 Task: Send an email with the signature Ethan King with the subject 'Request for a change in project deadline' and the message 'Could you please provide a detailed report on the results?' from softage.1@softage.net to softage.6@softage.net with an attached document Marketing_plan.pdf and move the email from Sent Items to the folder Memorabilia
Action: Mouse moved to (89, 108)
Screenshot: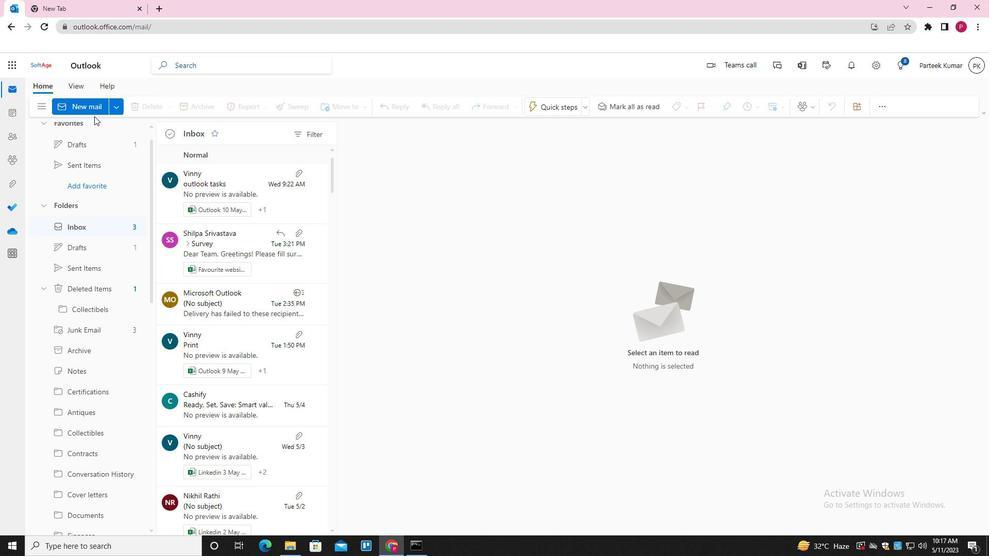 
Action: Mouse pressed left at (89, 108)
Screenshot: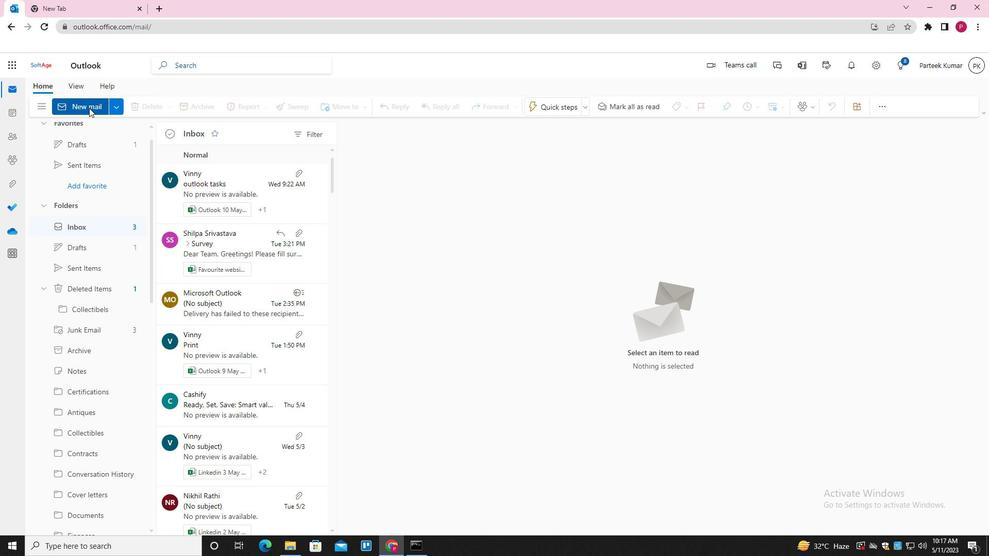 
Action: Mouse moved to (409, 247)
Screenshot: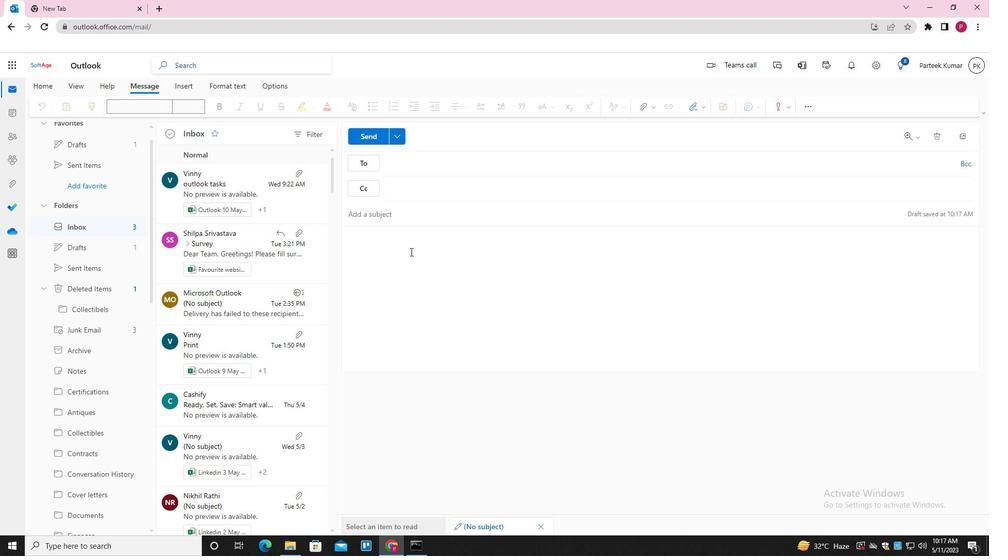 
Action: Mouse pressed left at (409, 247)
Screenshot: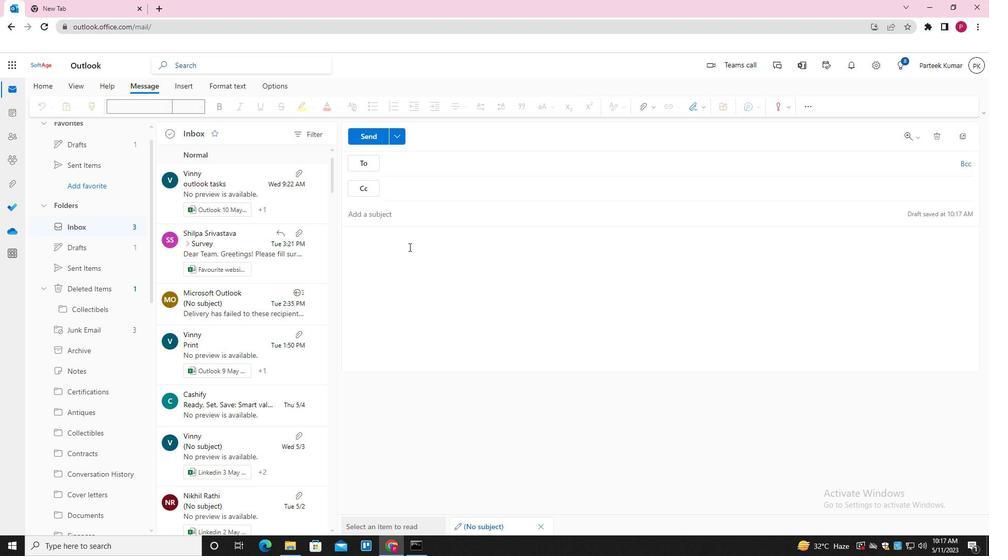 
Action: Mouse moved to (703, 107)
Screenshot: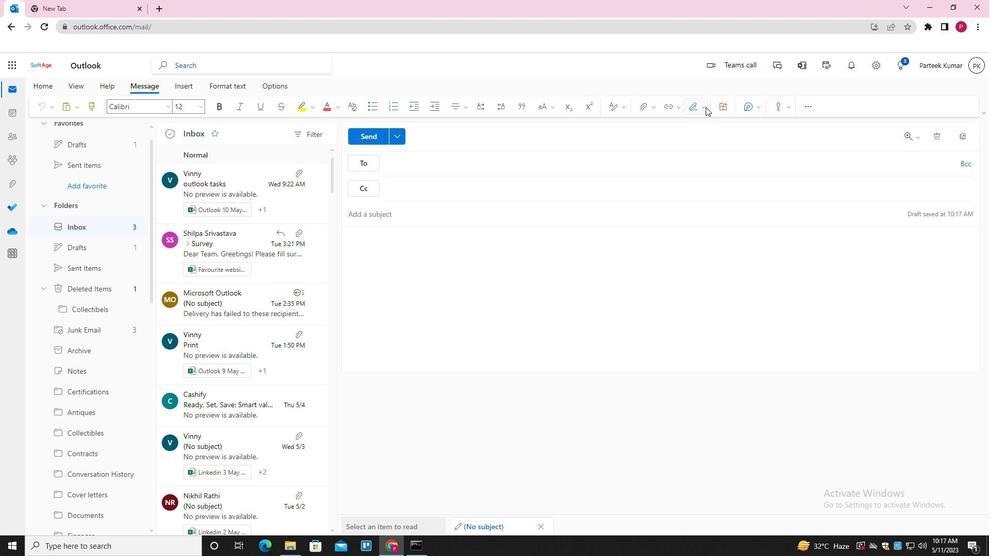 
Action: Mouse pressed left at (703, 107)
Screenshot: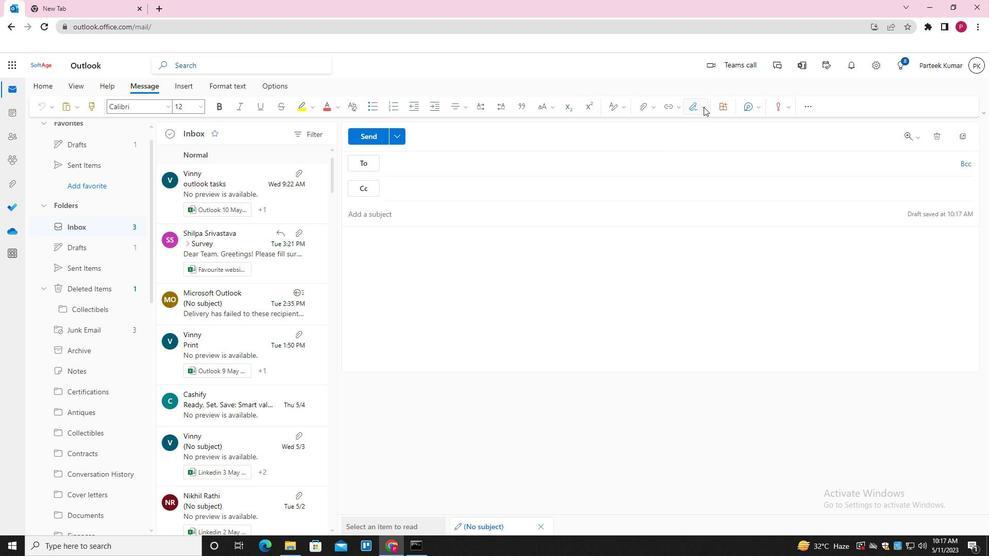 
Action: Mouse moved to (679, 146)
Screenshot: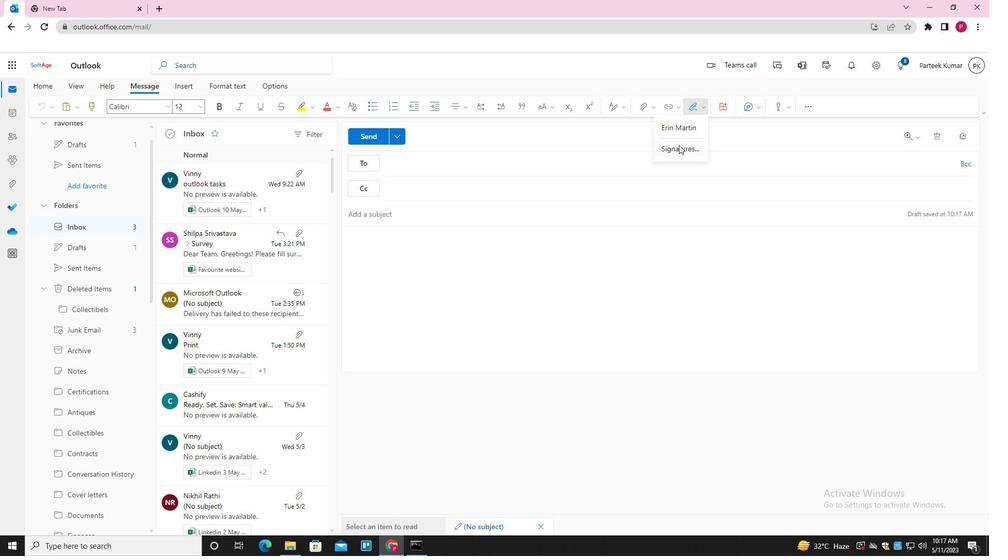 
Action: Mouse pressed left at (679, 146)
Screenshot: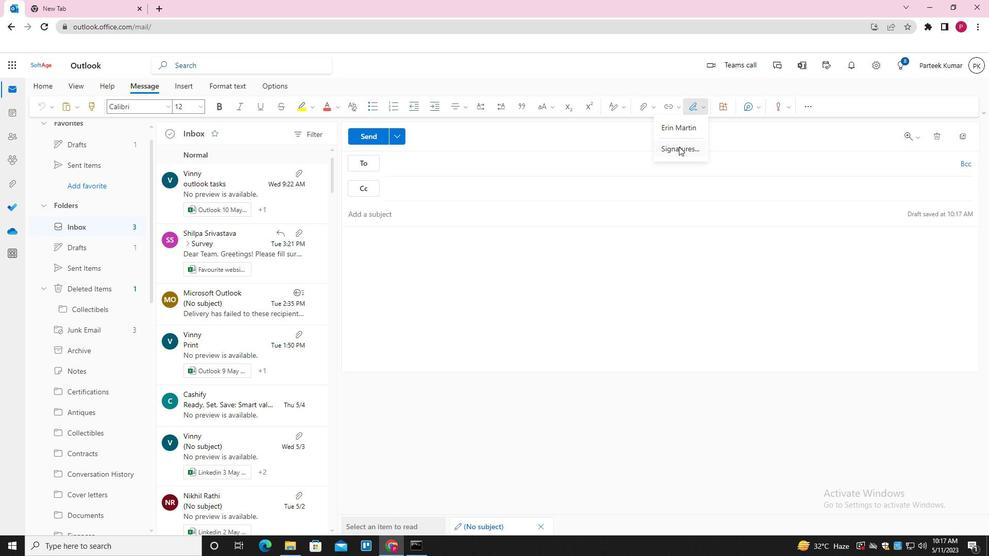 
Action: Mouse moved to (694, 192)
Screenshot: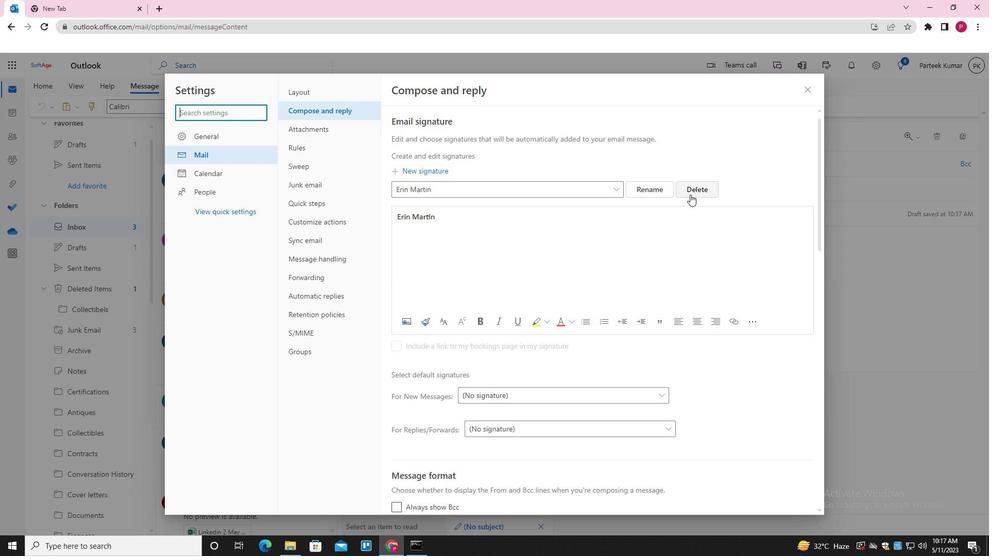 
Action: Mouse pressed left at (694, 192)
Screenshot: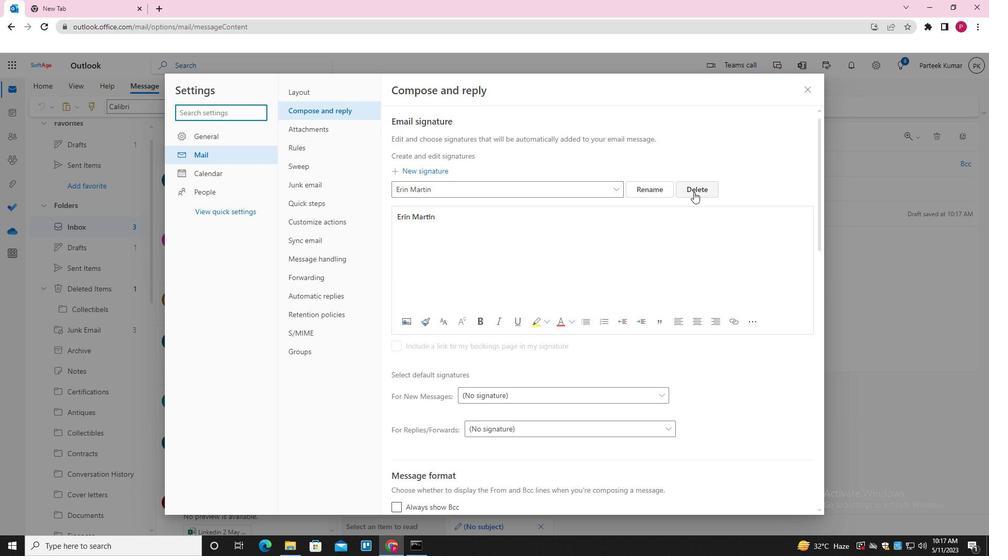 
Action: Mouse moved to (546, 191)
Screenshot: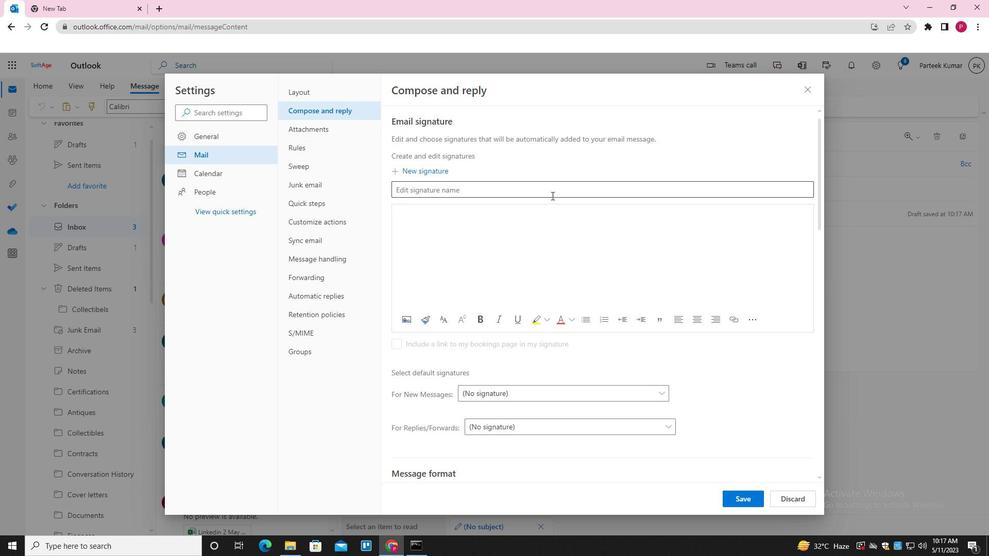 
Action: Mouse pressed left at (546, 191)
Screenshot: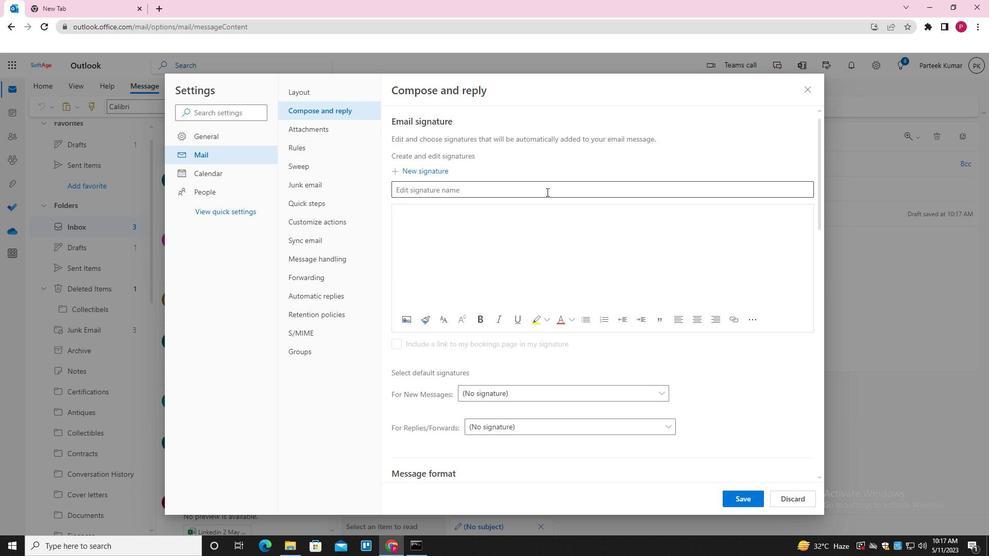 
Action: Key pressed <Key.shift>ETHAN<Key.space><Key.shift>KING
Screenshot: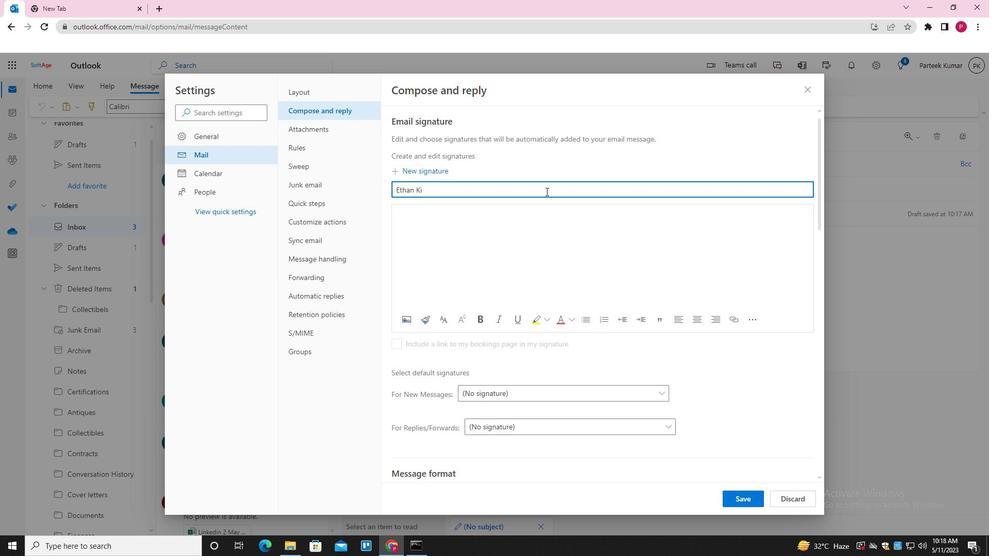 
Action: Mouse moved to (546, 226)
Screenshot: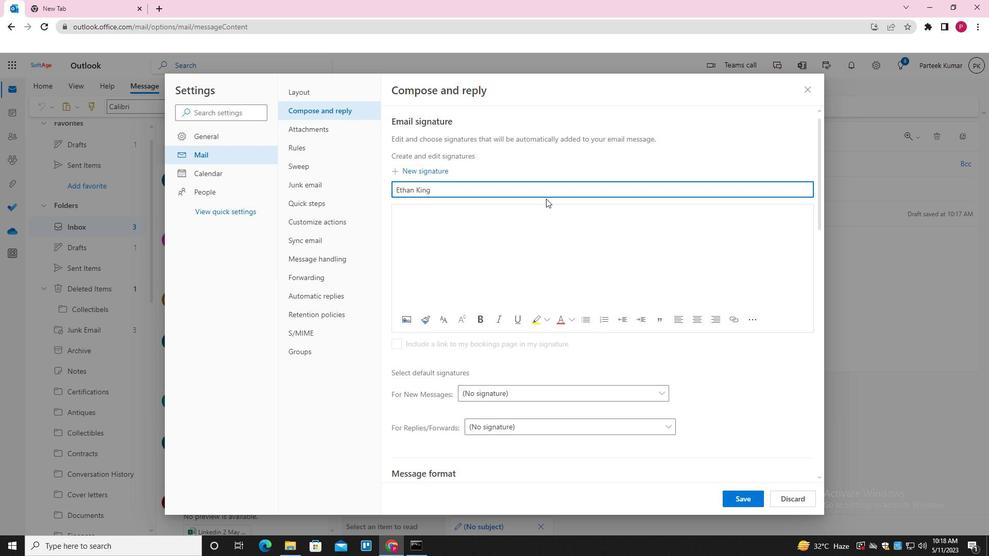 
Action: Mouse pressed left at (546, 226)
Screenshot: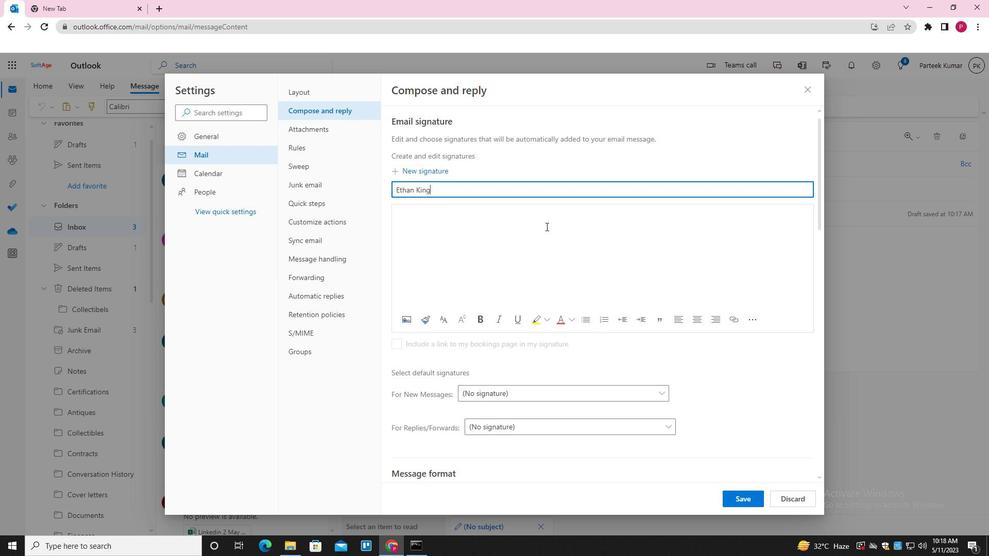 
Action: Key pressed <Key.shift><Key.shift><Key.shift><Key.shift><Key.shift><Key.shift><Key.shift><Key.shift><Key.shift><Key.shift><Key.shift><Key.shift>ETHAN<Key.space><Key.shift>KING
Screenshot: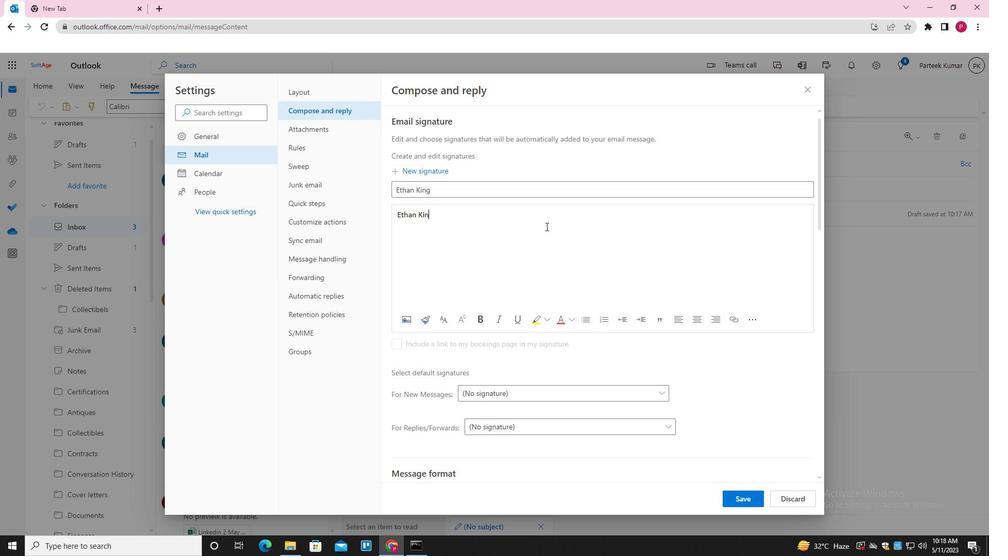
Action: Mouse moved to (750, 499)
Screenshot: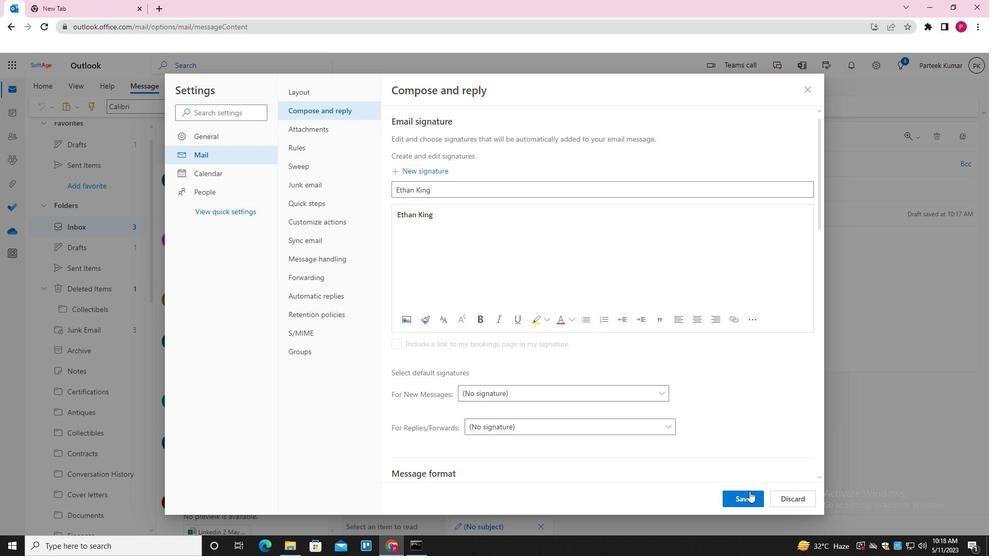 
Action: Mouse pressed left at (750, 499)
Screenshot: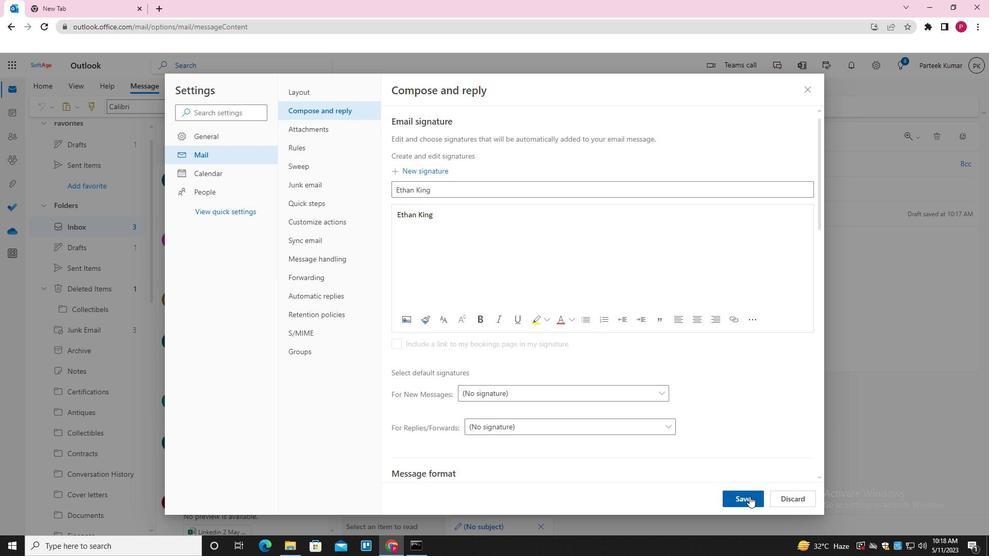 
Action: Mouse moved to (805, 86)
Screenshot: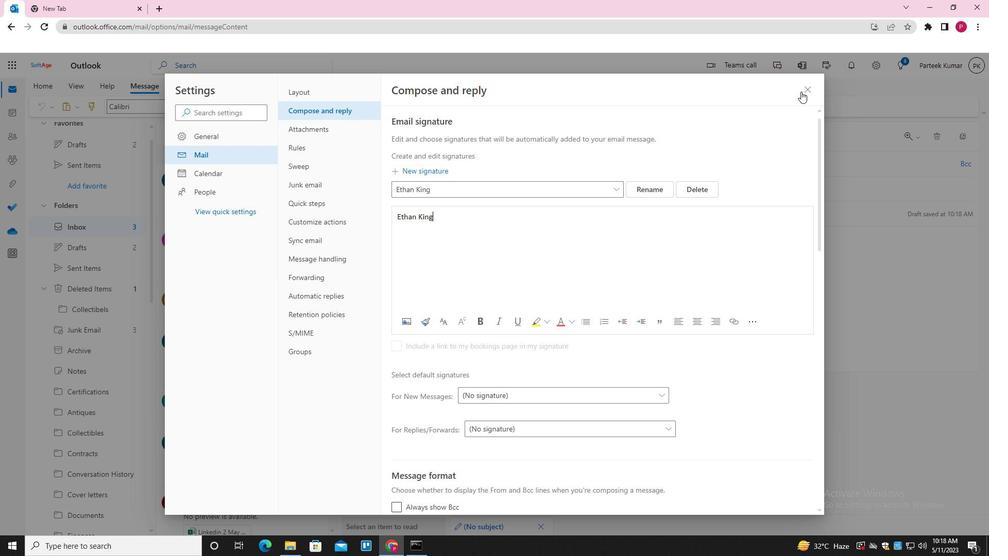 
Action: Mouse pressed left at (805, 86)
Screenshot: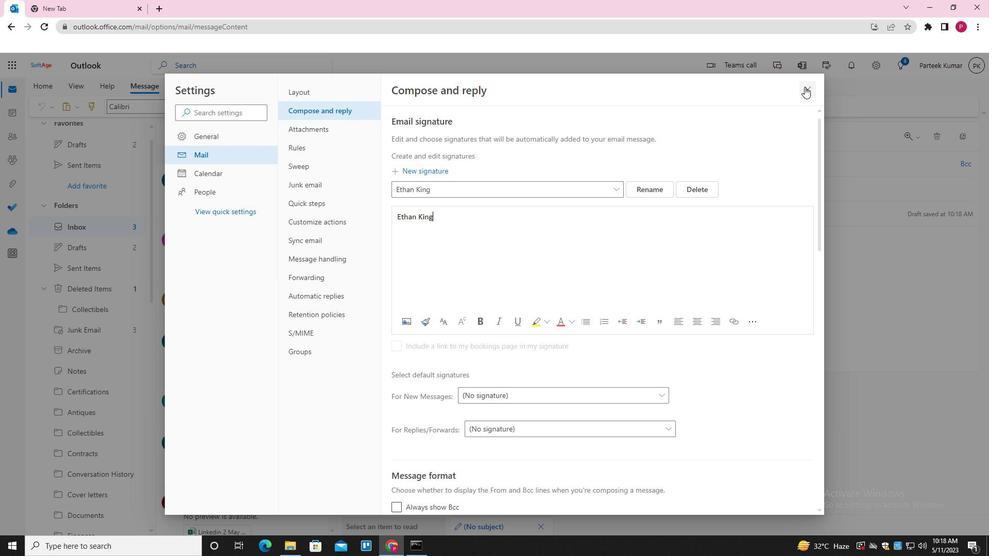 
Action: Mouse moved to (492, 243)
Screenshot: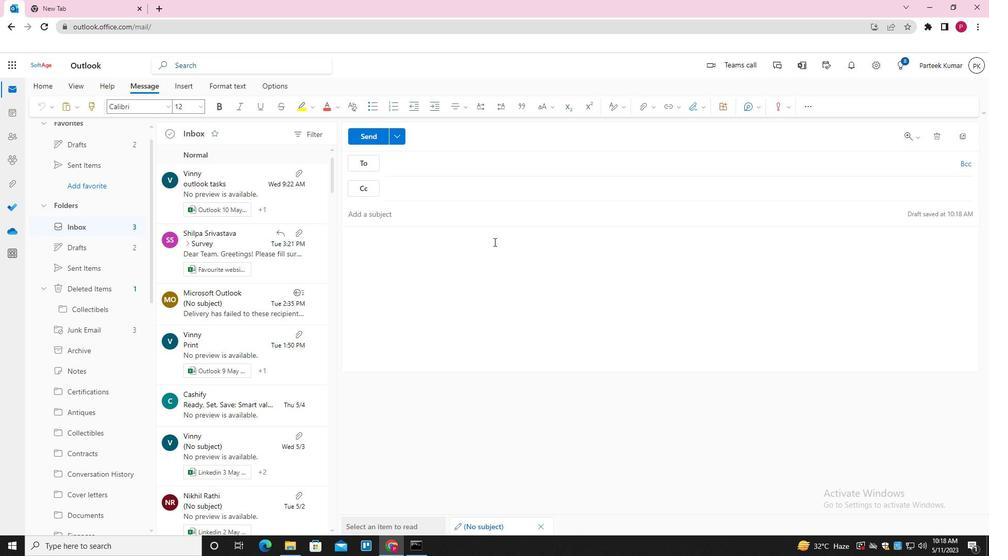 
Action: Mouse pressed left at (492, 243)
Screenshot: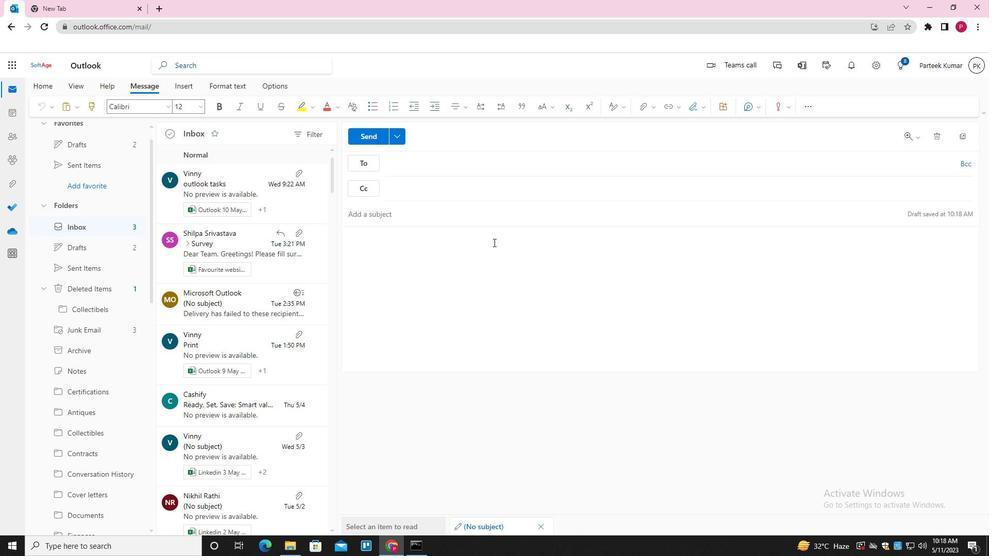 
Action: Mouse moved to (702, 105)
Screenshot: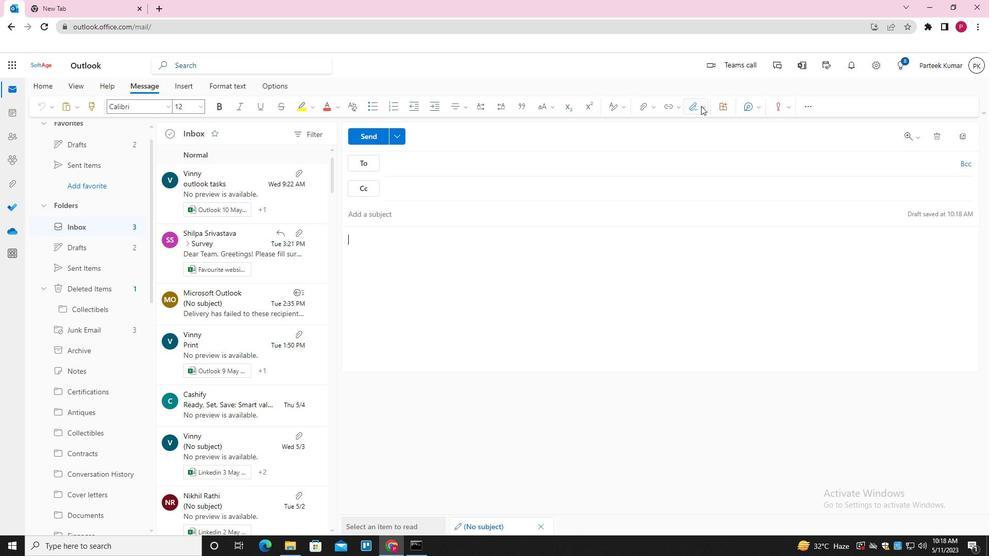 
Action: Mouse pressed left at (702, 105)
Screenshot: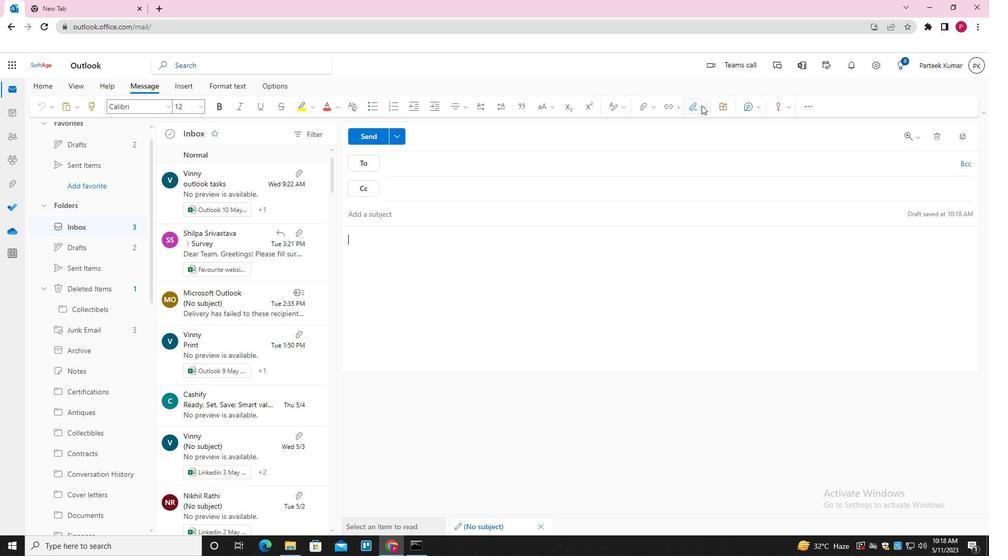 
Action: Mouse moved to (688, 127)
Screenshot: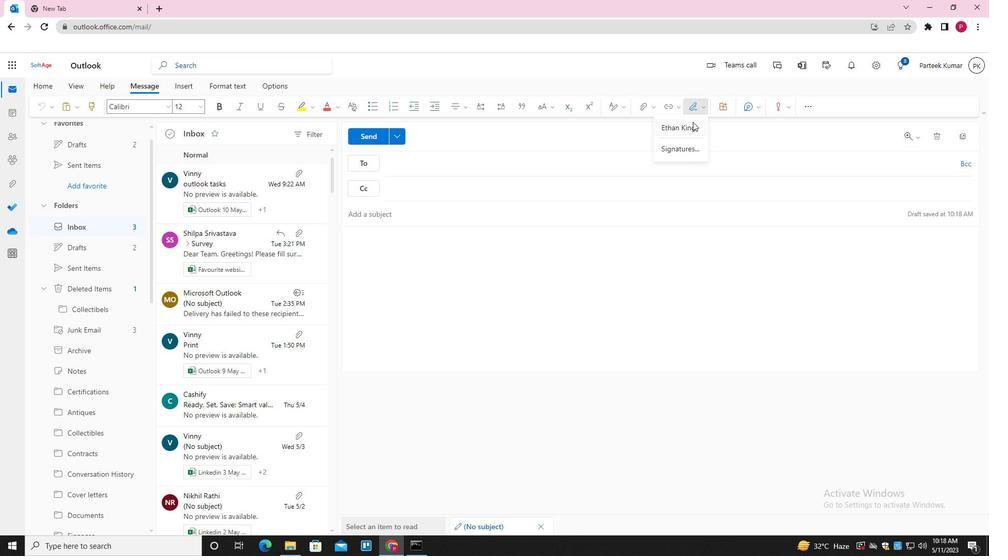 
Action: Mouse pressed left at (688, 127)
Screenshot: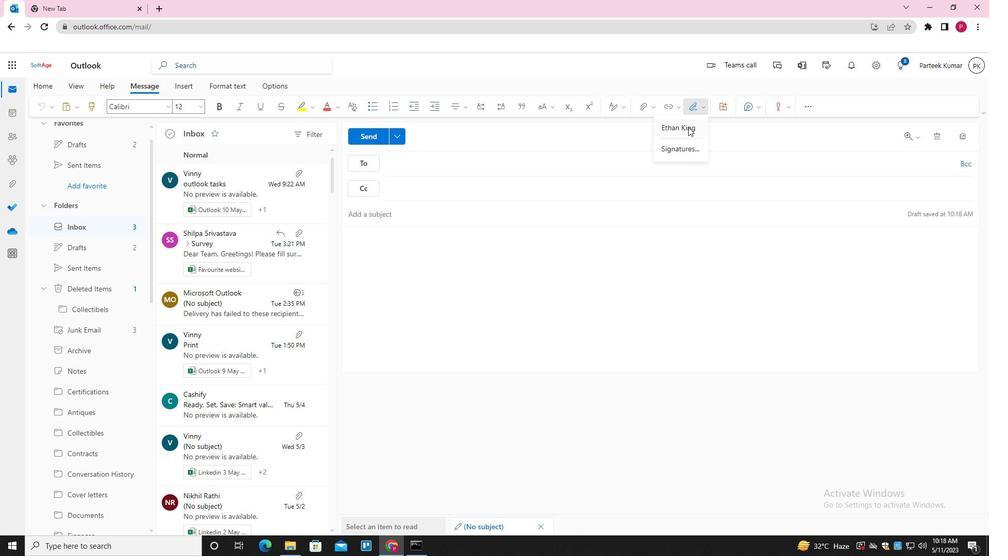 
Action: Mouse moved to (408, 212)
Screenshot: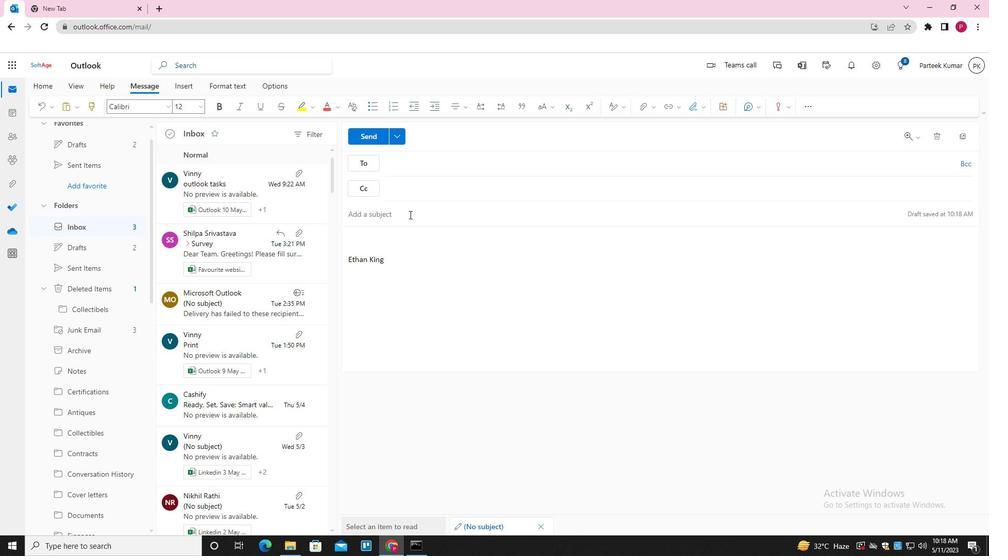 
Action: Mouse pressed left at (408, 212)
Screenshot: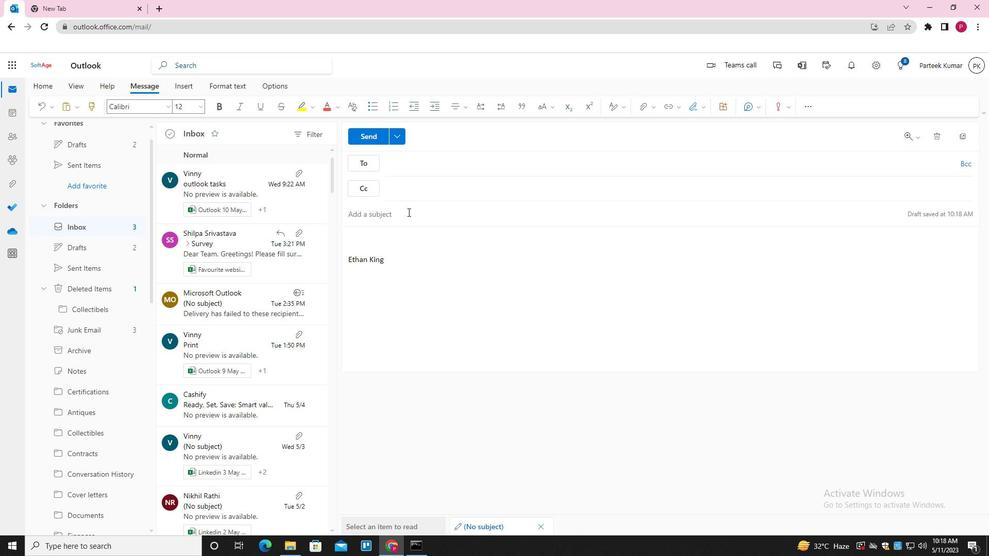
Action: Key pressed <Key.shift>REQUEST<Key.space>FOR<Key.space>A<Key.space>CHANGE<Key.space>IN<Key.space>PROJECT<Key.space>DEADLINE<Key.space>
Screenshot: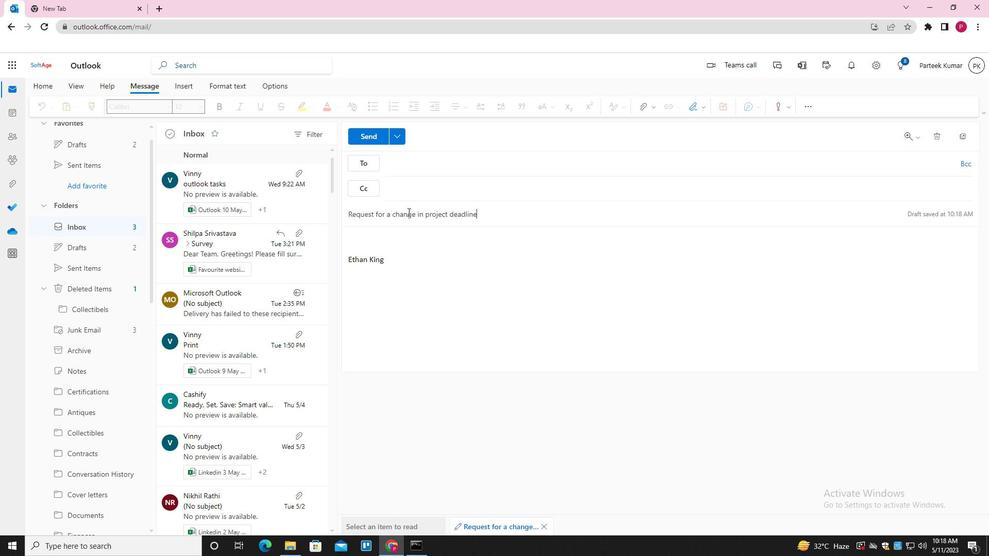 
Action: Mouse moved to (402, 234)
Screenshot: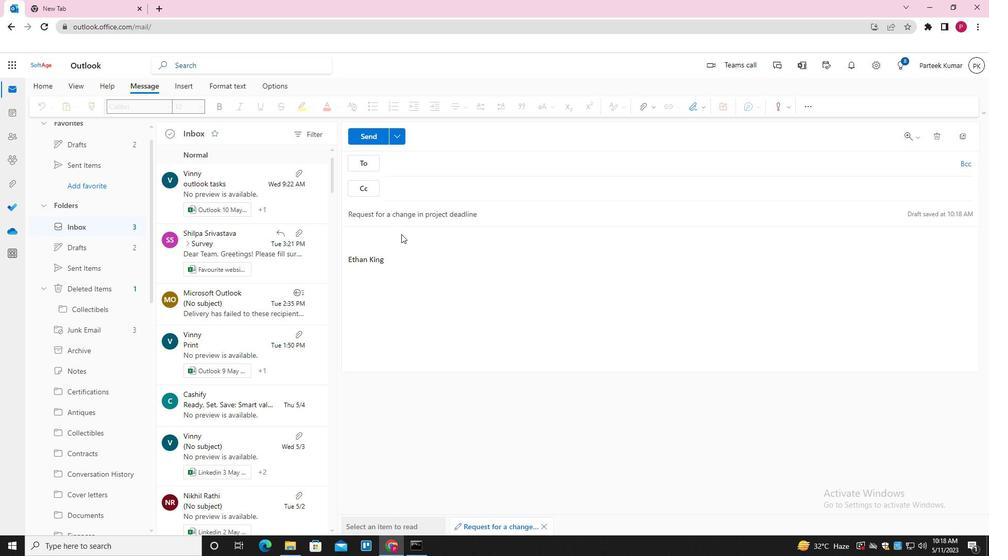 
Action: Mouse pressed left at (402, 234)
Screenshot: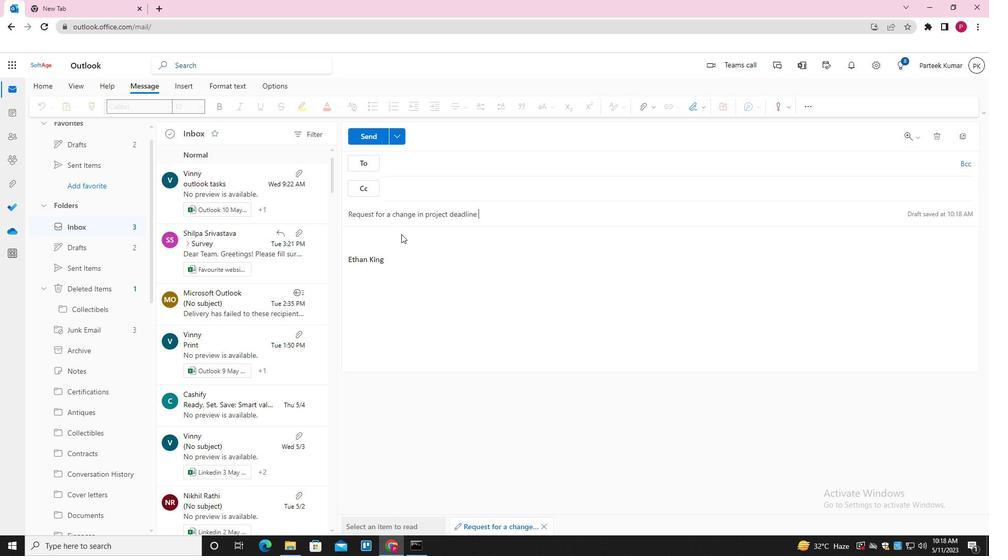 
Action: Mouse moved to (403, 237)
Screenshot: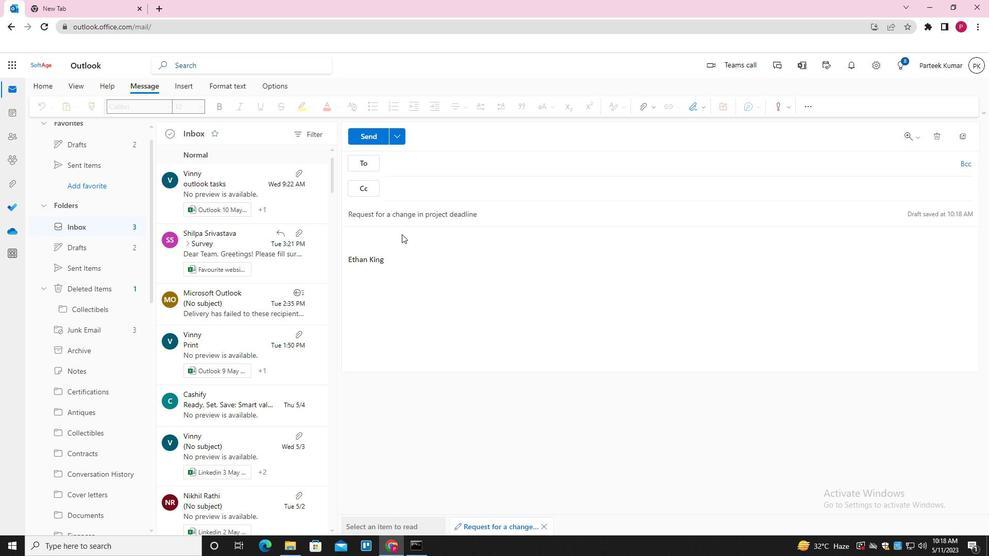 
Action: Mouse pressed left at (403, 237)
Screenshot: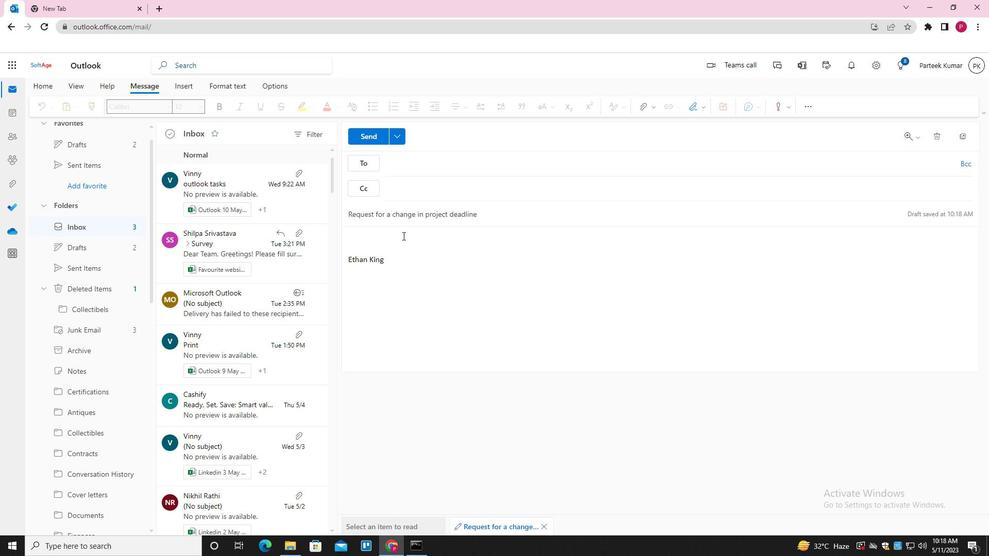 
Action: Key pressed <Key.shift>COULD<Key.space>YPU<Key.space>PLEASE<Key.space><Key.backspace><Key.backspace><Key.backspace><Key.backspace><Key.backspace><Key.backspace><Key.backspace><Key.backspace><Key.backspace><Key.backspace>OU<Key.space>PLEASW<Key.backspace>E<Key.space>PROVIDE<Key.space>A<Key.space>DETAILED<Key.space>REPOET<Key.space><Key.backspace><Key.backspace><Key.backspace>RT<Key.space>ON<Key.space>THE<Key.space>RESULTS<Key.shift_r>?
Screenshot: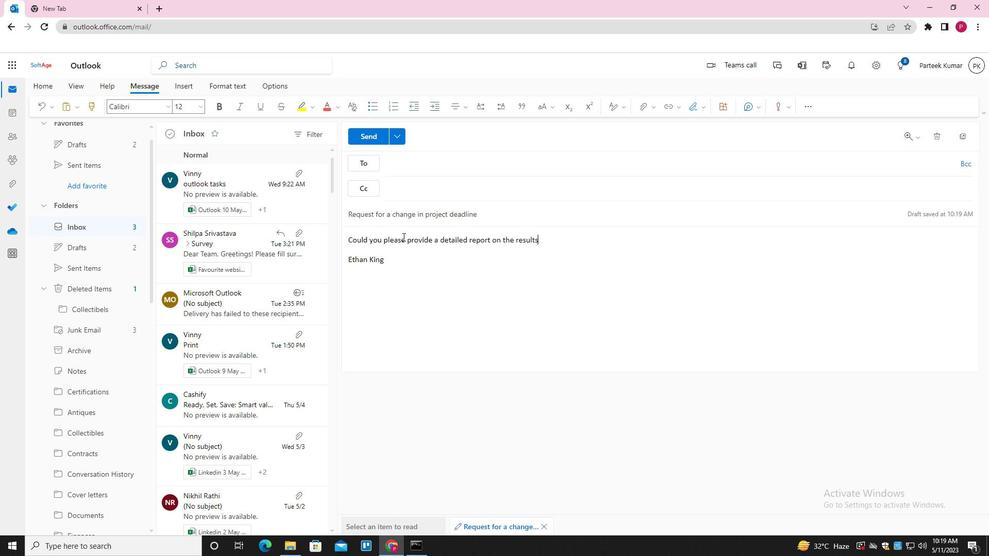 
Action: Mouse moved to (425, 160)
Screenshot: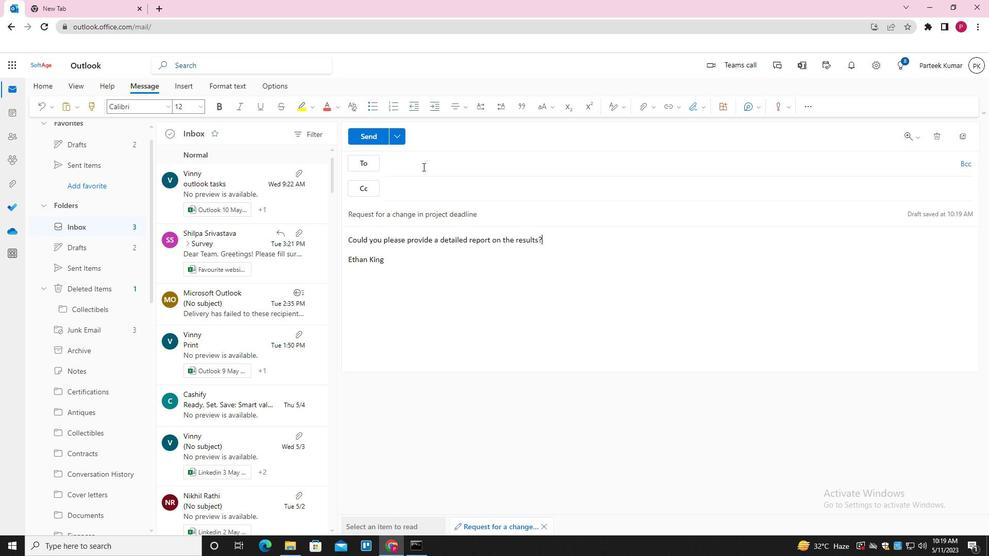 
Action: Mouse pressed left at (425, 160)
Screenshot: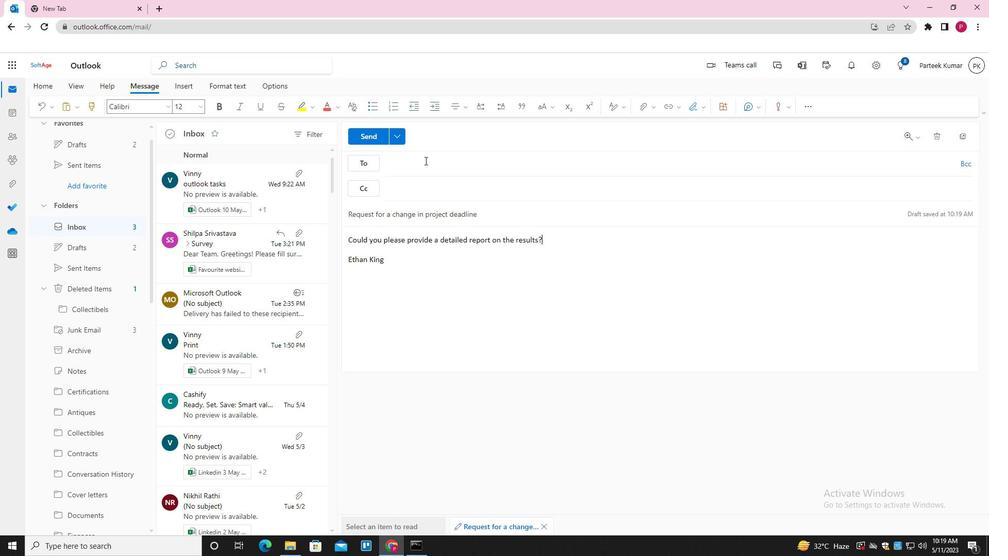 
Action: Key pressed SOFTAGE.6<Key.shift>@SOGTAGE<Key.backspace><Key.backspace><Key.backspace><Key.backspace><Key.backspace>FTAGE.NET<Key.enter>
Screenshot: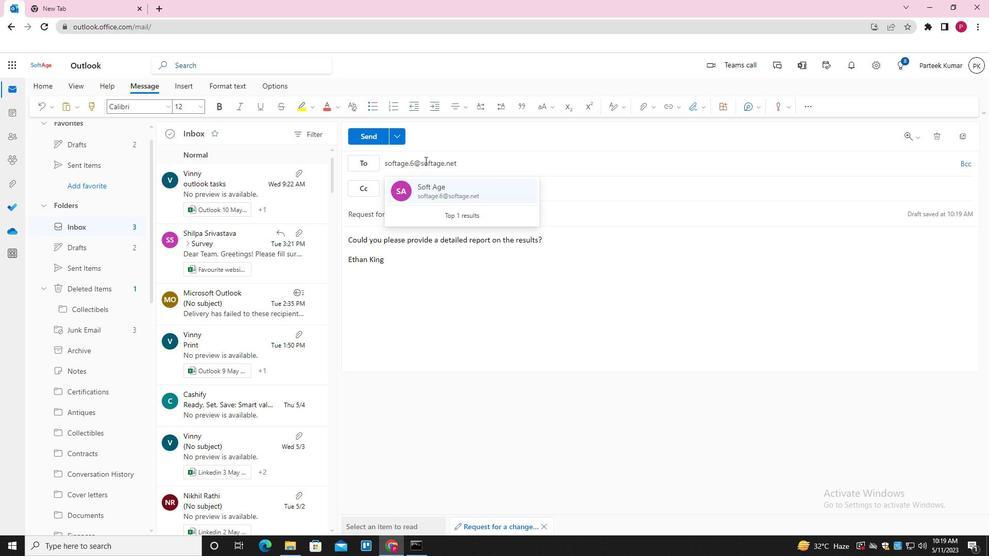 
Action: Mouse moved to (640, 108)
Screenshot: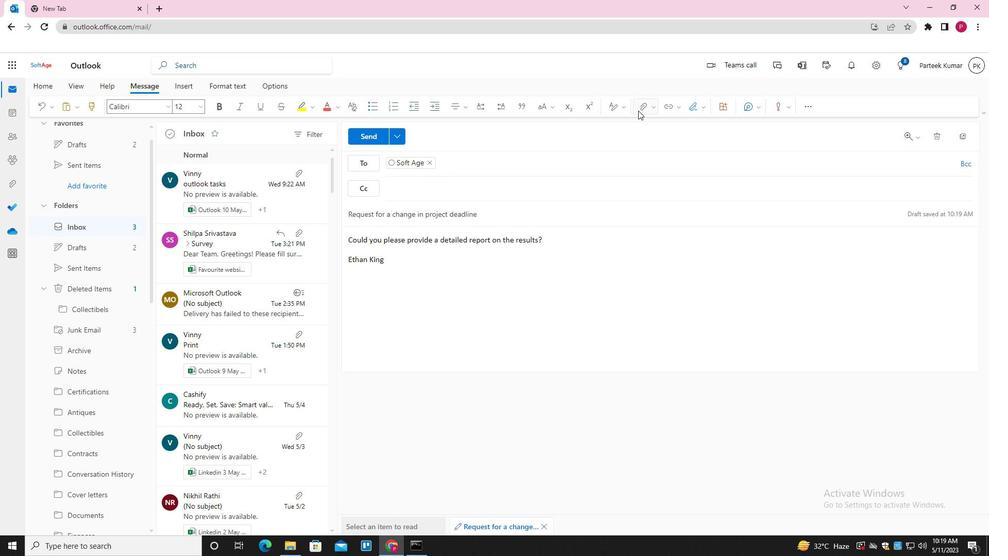 
Action: Mouse pressed left at (640, 108)
Screenshot: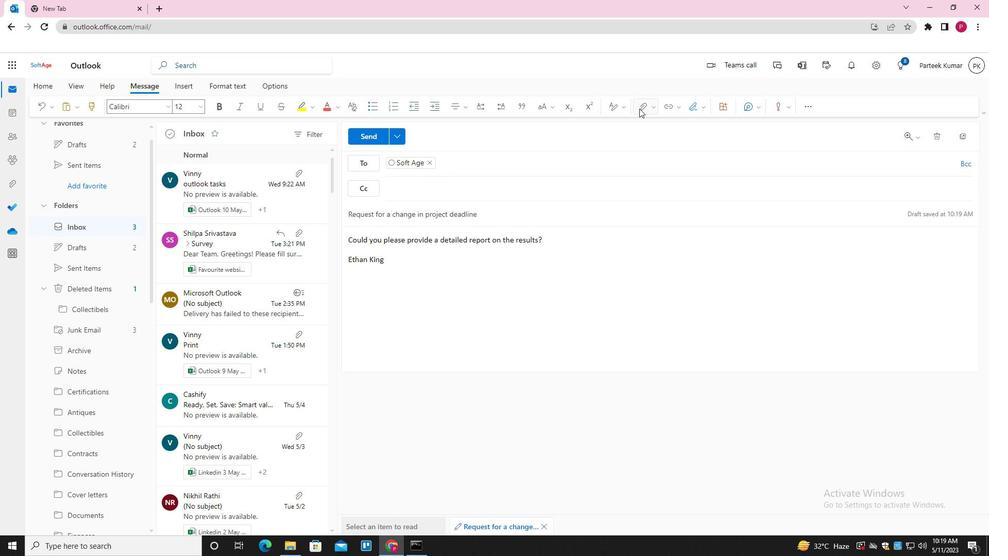 
Action: Mouse moved to (602, 127)
Screenshot: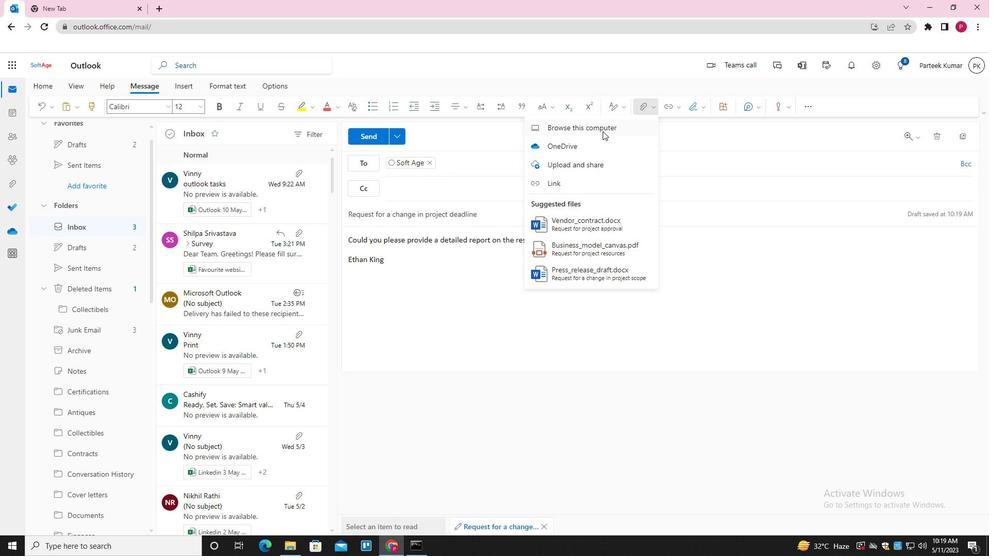 
Action: Mouse pressed left at (602, 127)
Screenshot: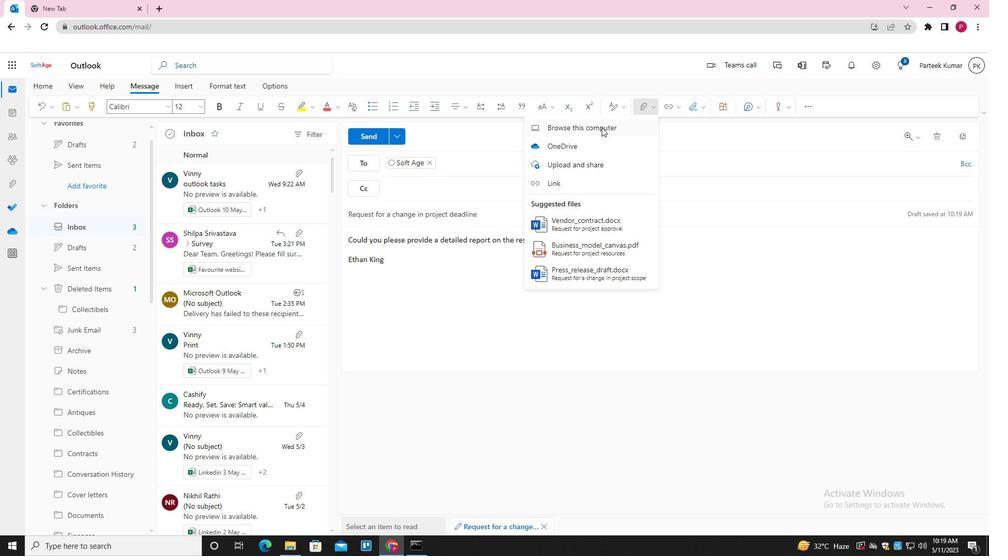 
Action: Mouse moved to (186, 78)
Screenshot: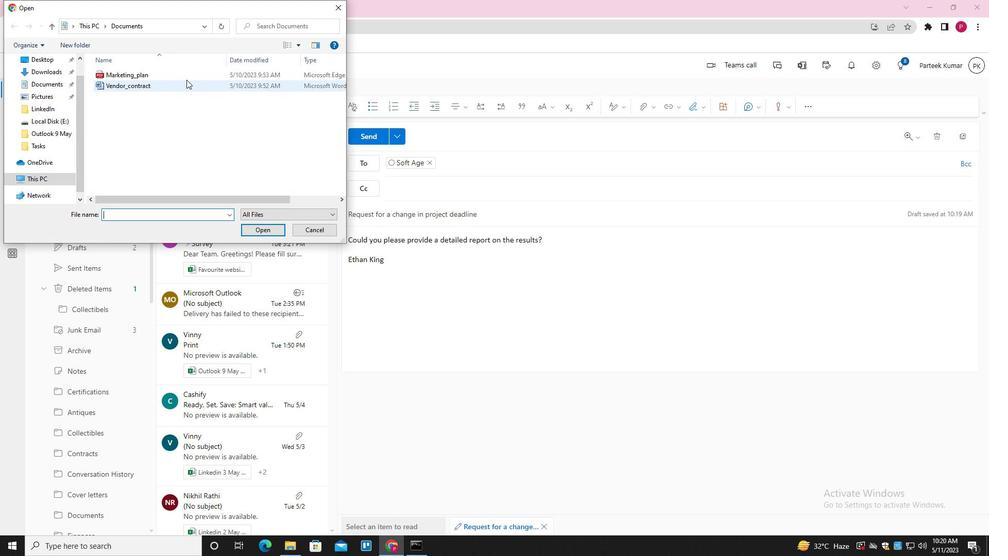 
Action: Mouse pressed left at (186, 78)
Screenshot: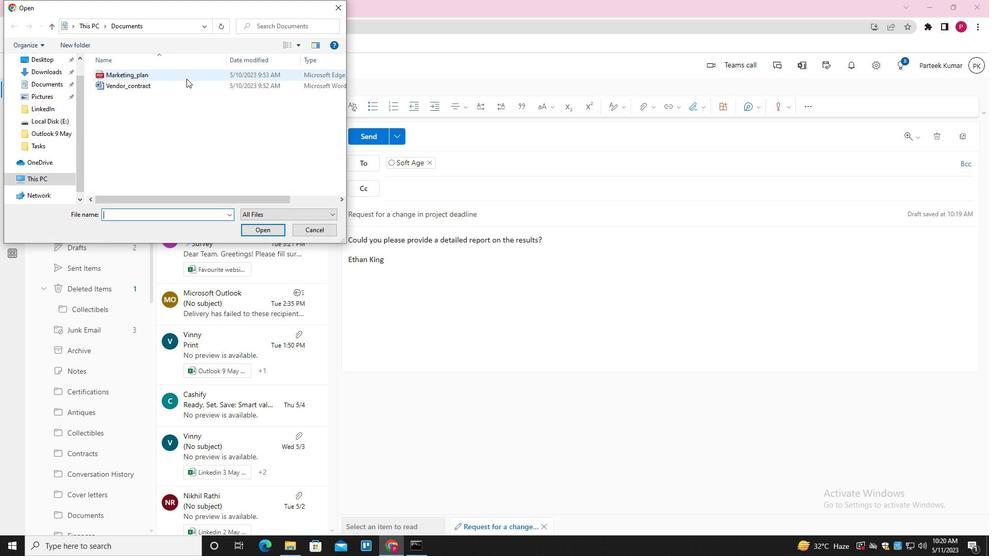 
Action: Mouse moved to (261, 234)
Screenshot: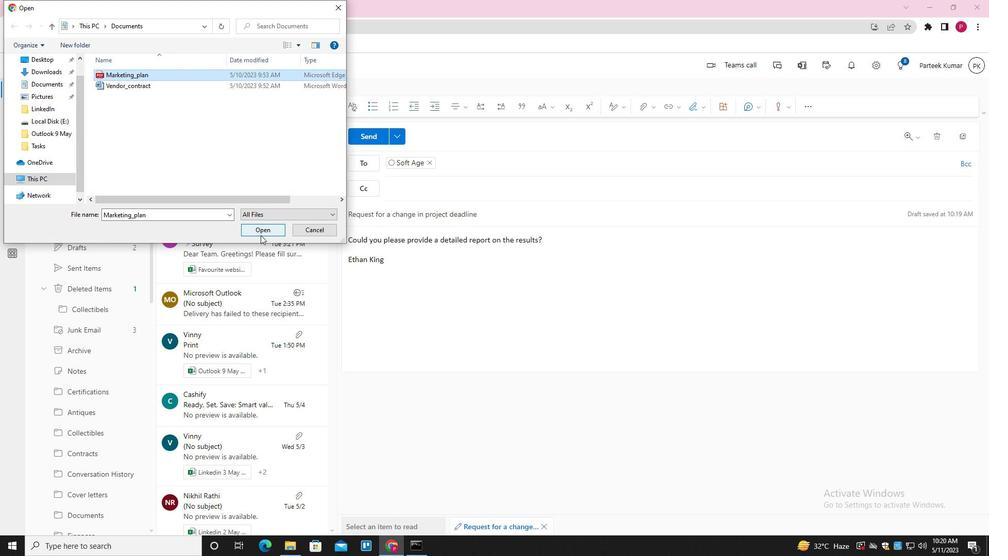 
Action: Mouse pressed left at (261, 234)
Screenshot: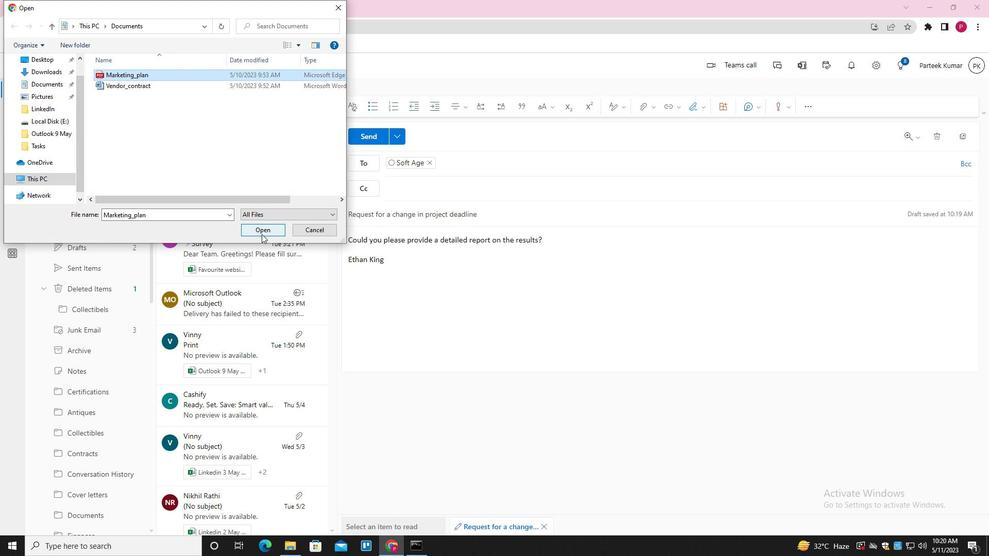 
Action: Mouse moved to (372, 138)
Screenshot: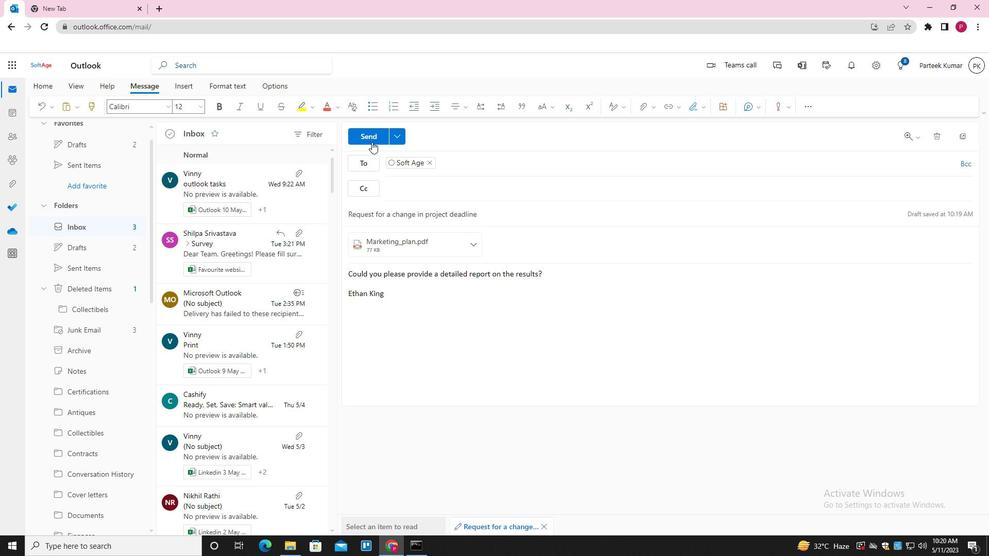 
Action: Mouse pressed left at (372, 138)
Screenshot: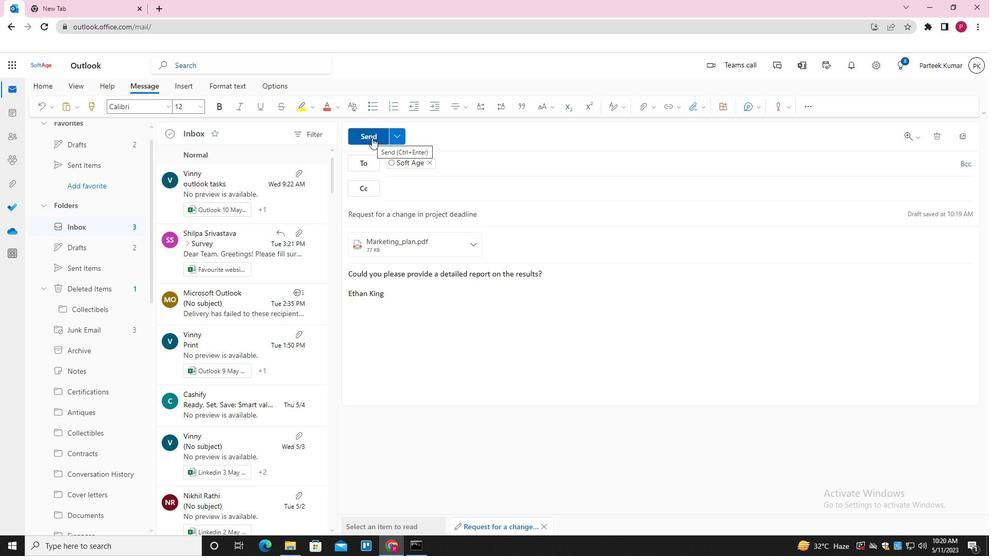 
Action: Mouse moved to (103, 267)
Screenshot: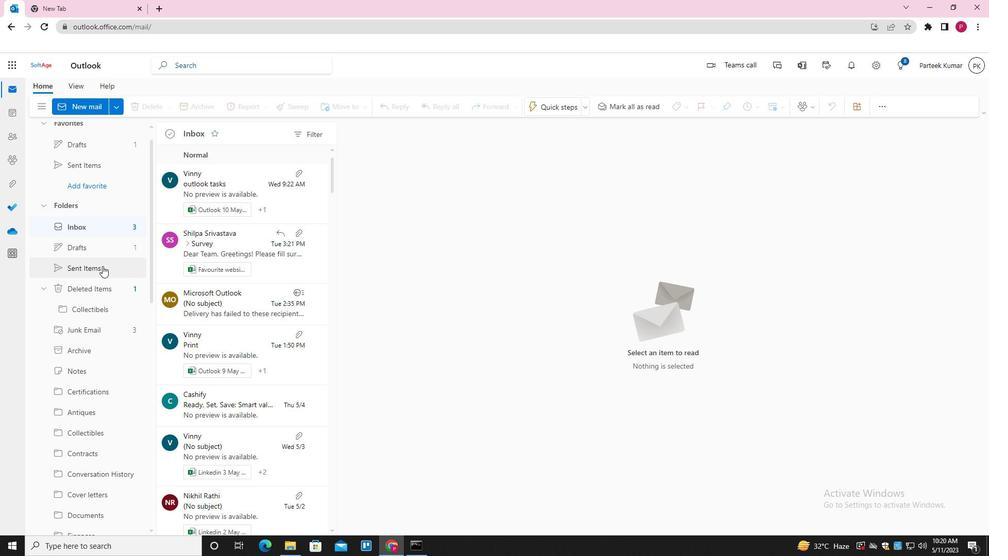
Action: Mouse pressed left at (103, 267)
Screenshot: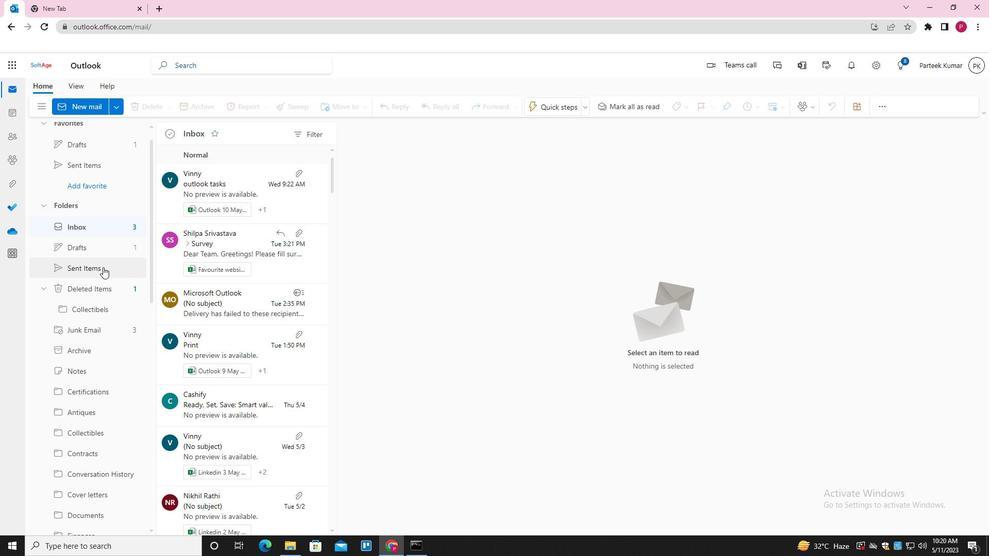 
Action: Mouse moved to (230, 186)
Screenshot: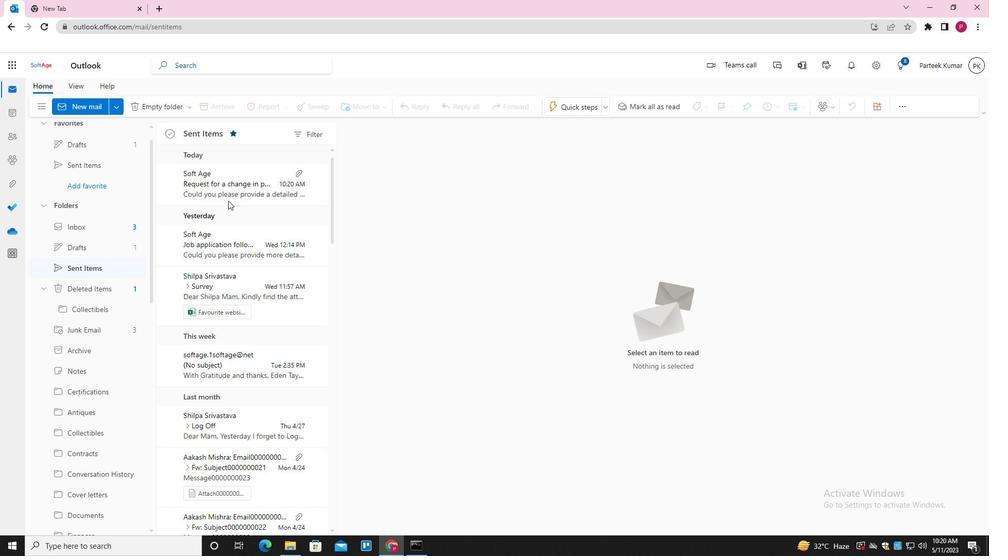 
Action: Mouse pressed right at (230, 186)
Screenshot: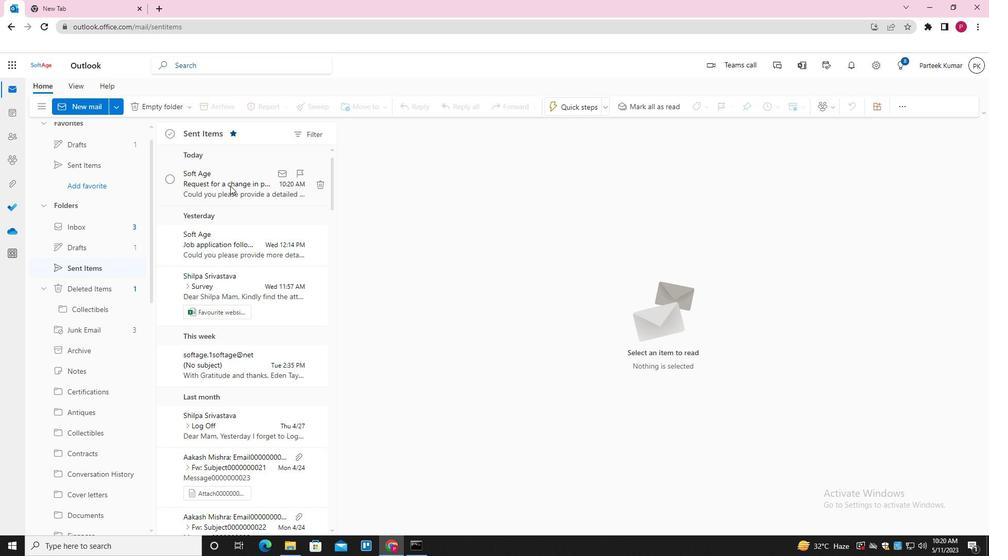 
Action: Mouse moved to (254, 236)
Screenshot: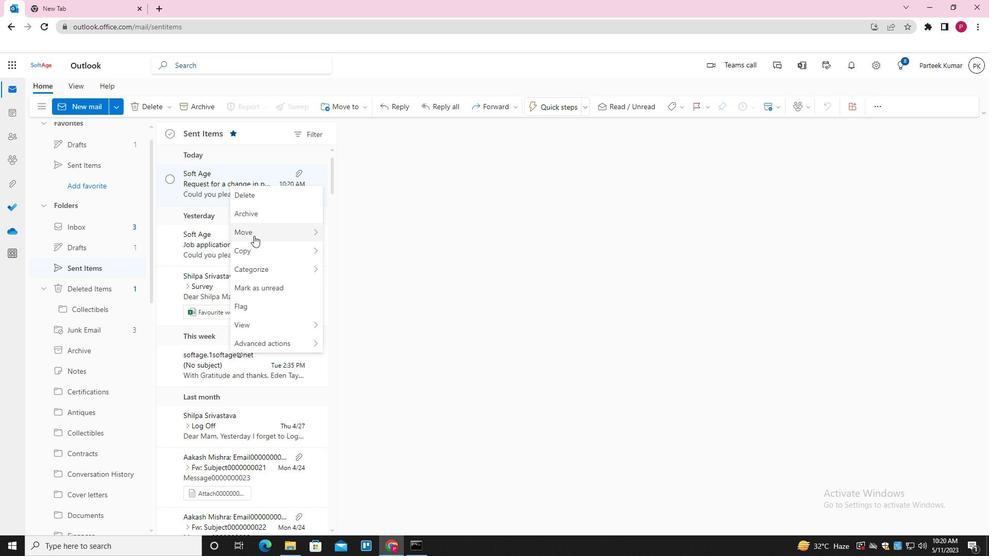 
Action: Mouse pressed left at (254, 236)
Screenshot: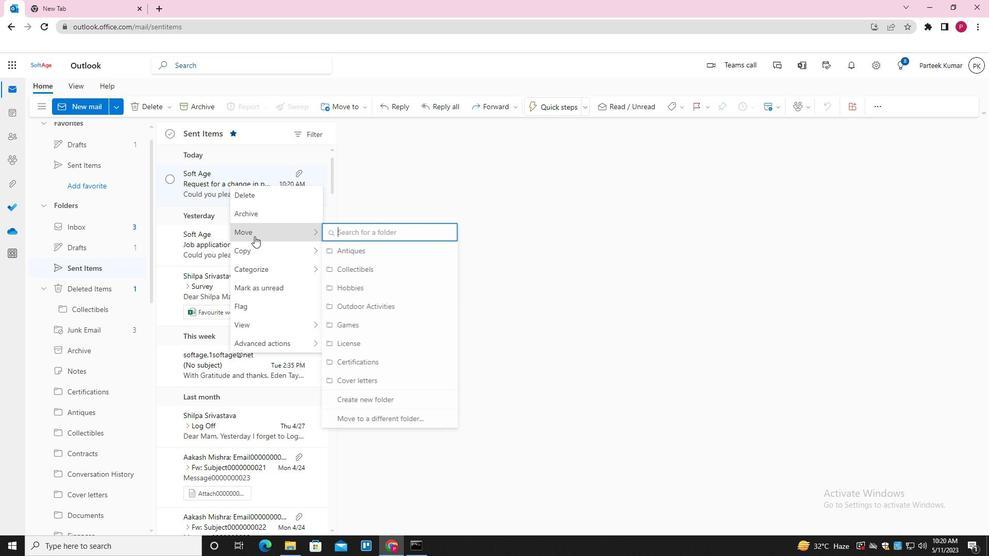 
Action: Mouse moved to (360, 231)
Screenshot: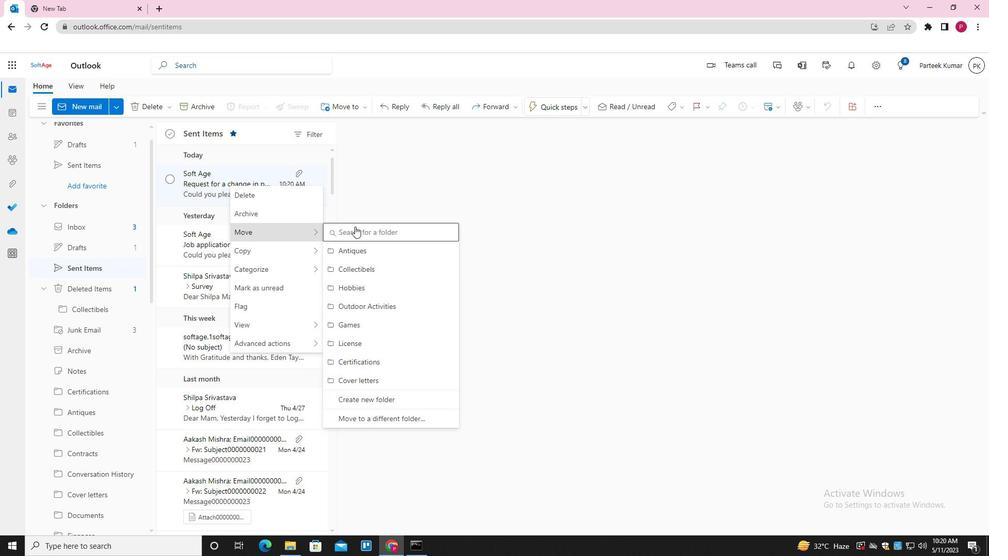
Action: Mouse pressed left at (360, 231)
Screenshot: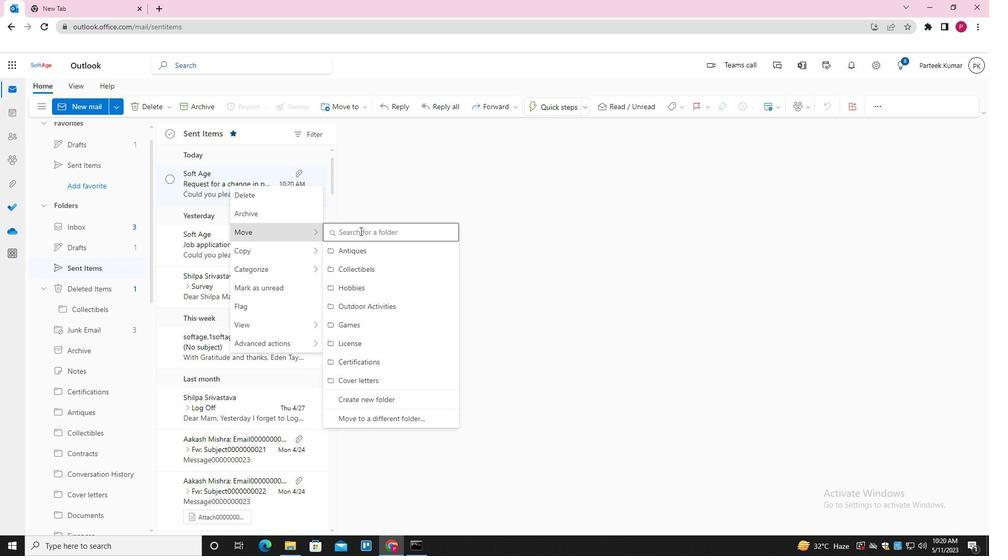 
Action: Key pressed <Key.shift>MEMORA<Key.down><Key.enter>
Screenshot: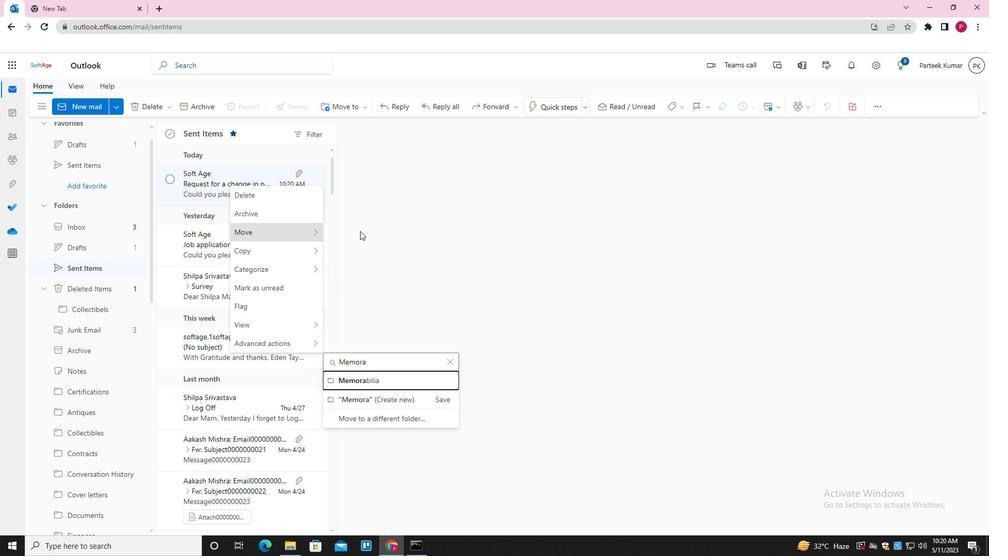 
